 Task: Add Description DS0042 to Card Card0042 in Board Board0041 in Workspace Development in Trello
Action: Mouse moved to (641, 31)
Screenshot: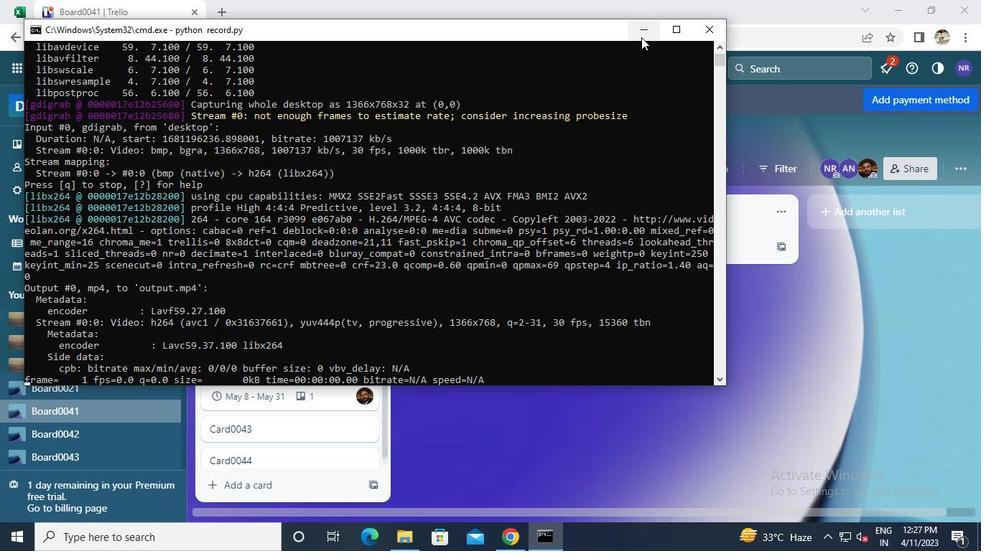 
Action: Mouse pressed left at (641, 31)
Screenshot: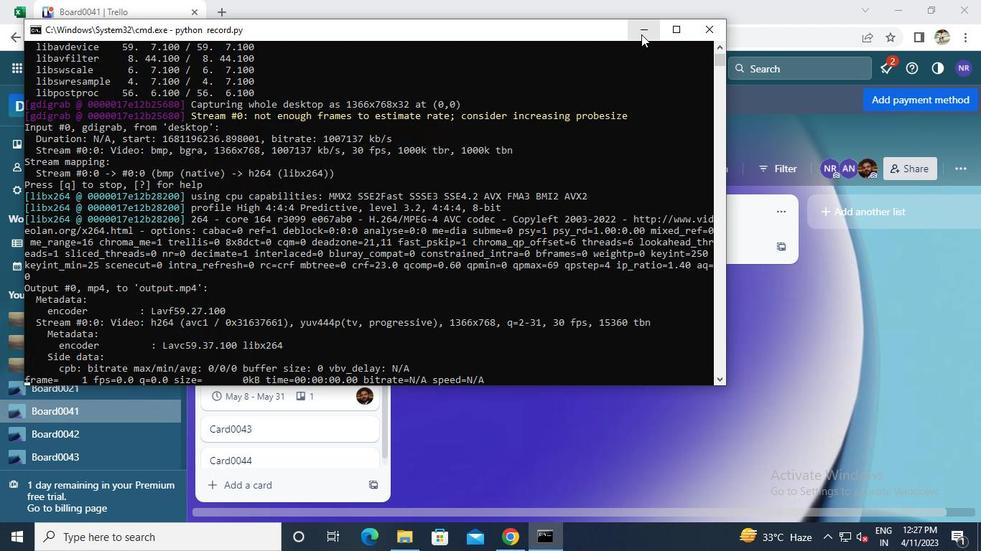 
Action: Mouse moved to (298, 368)
Screenshot: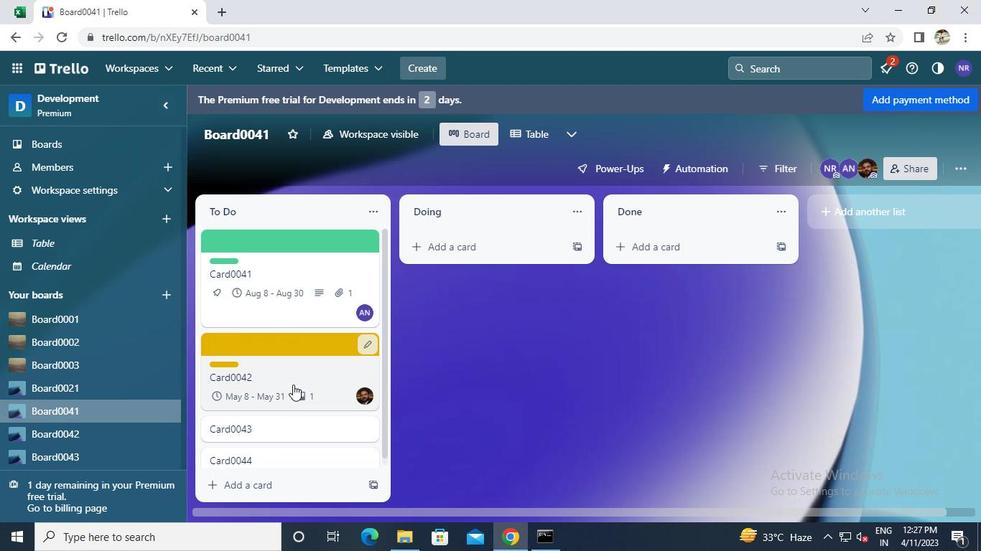 
Action: Mouse pressed left at (298, 368)
Screenshot: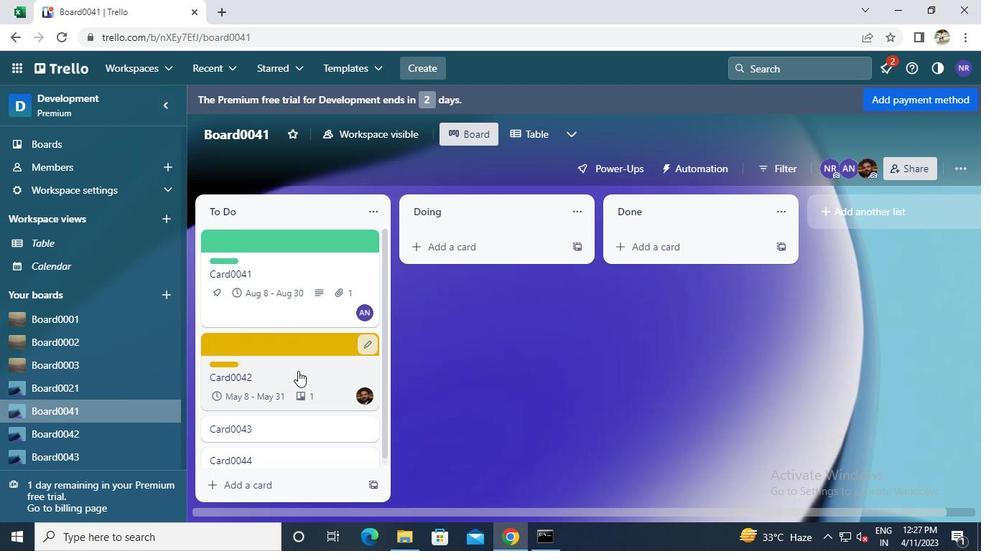 
Action: Mouse moved to (304, 401)
Screenshot: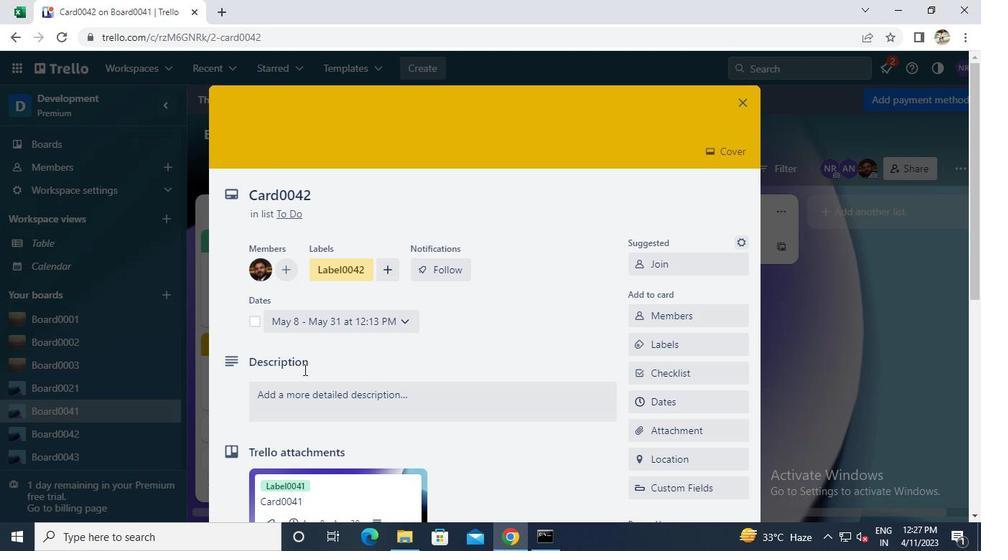 
Action: Mouse pressed left at (304, 401)
Screenshot: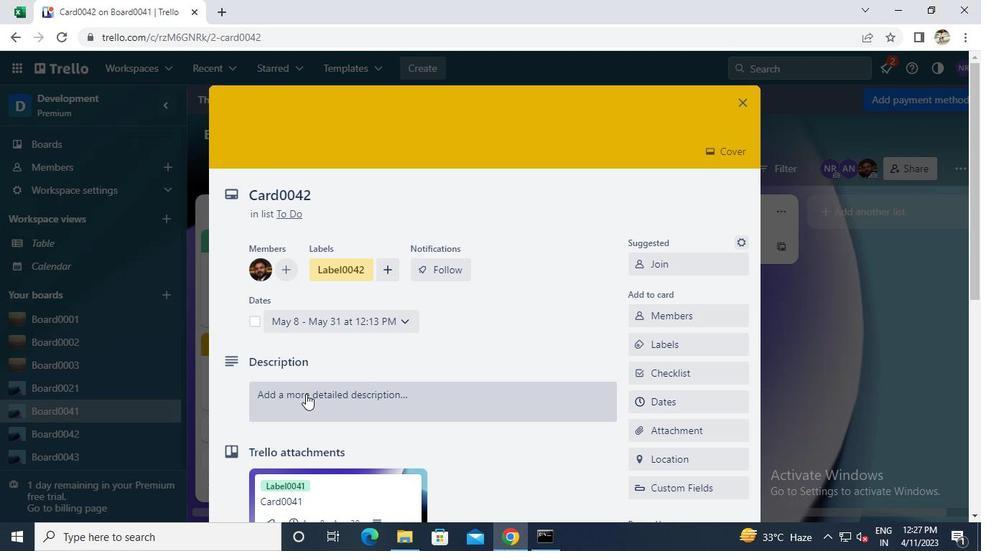 
Action: Keyboard Key.caps_lock
Screenshot: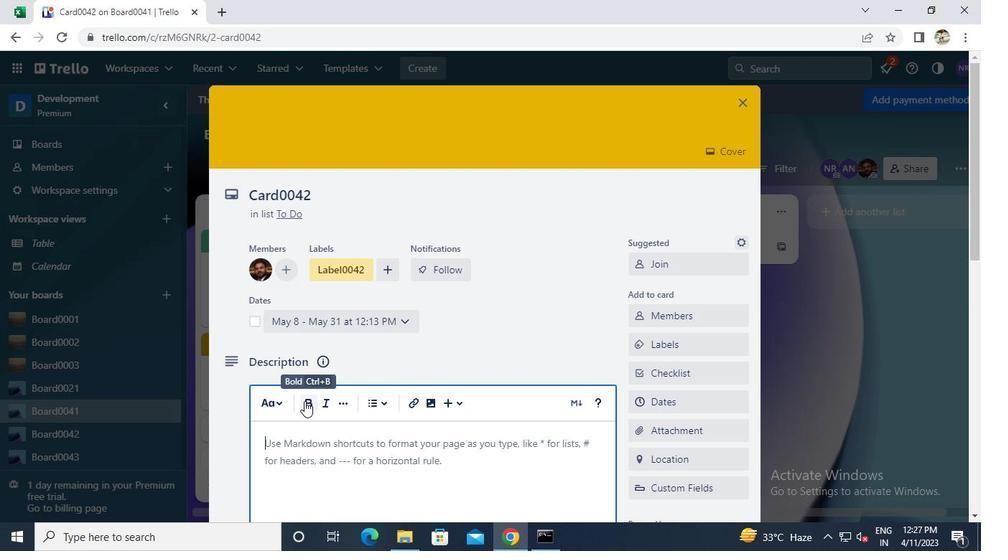 
Action: Keyboard d
Screenshot: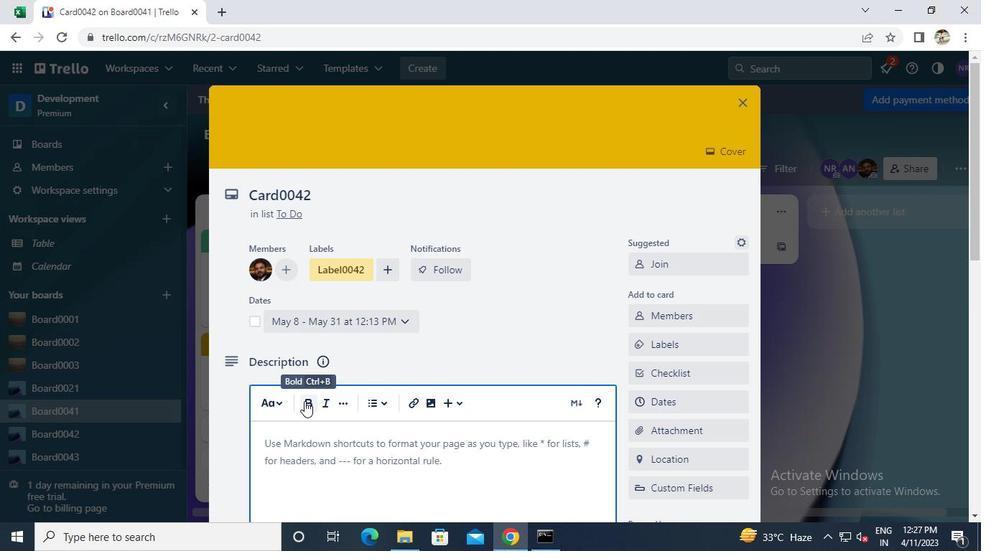 
Action: Keyboard s
Screenshot: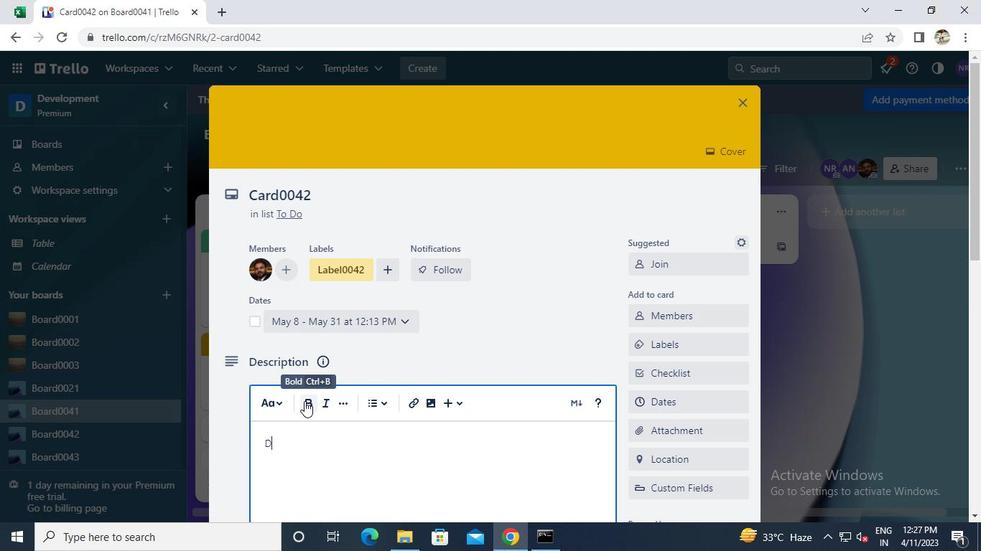 
Action: Keyboard Key.caps_lock
Screenshot: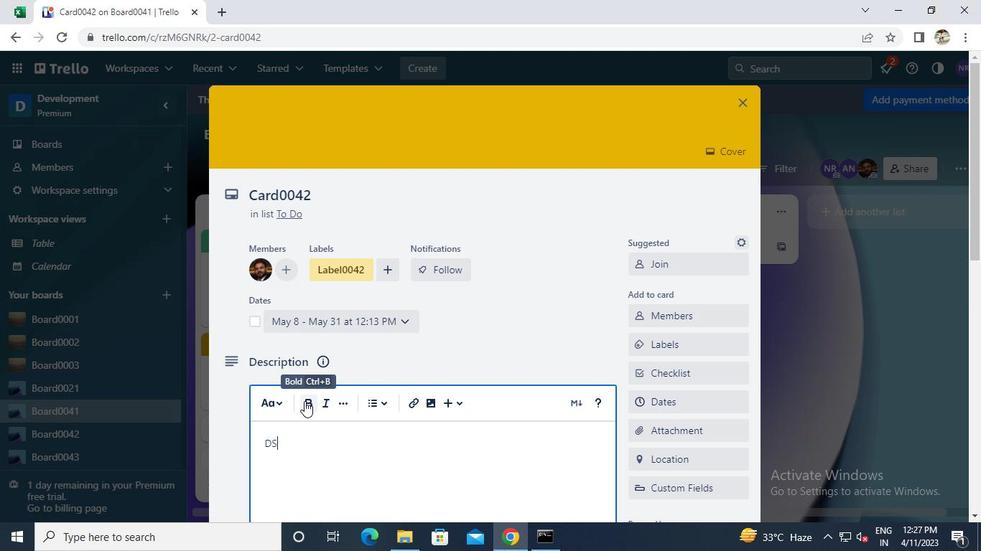 
Action: Keyboard 0
Screenshot: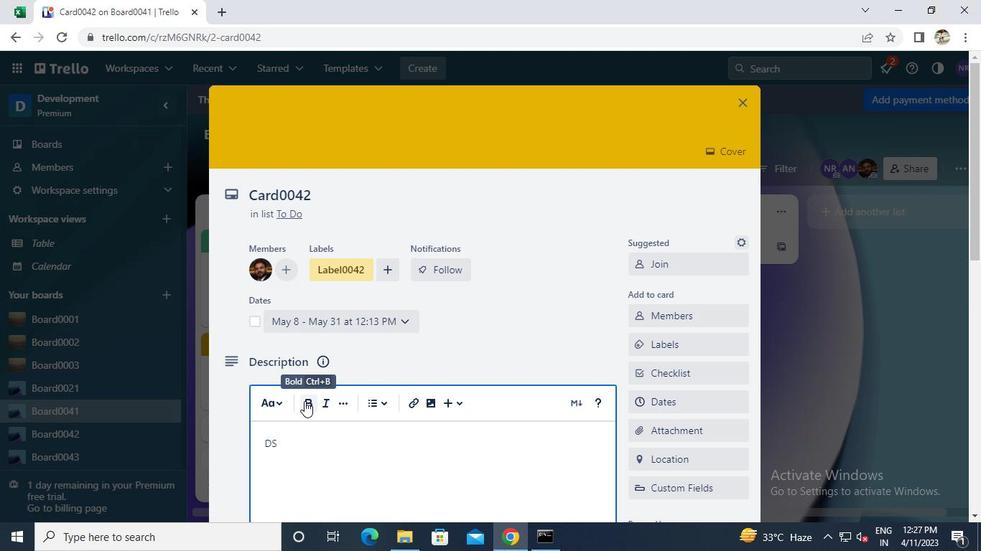 
Action: Keyboard 0
Screenshot: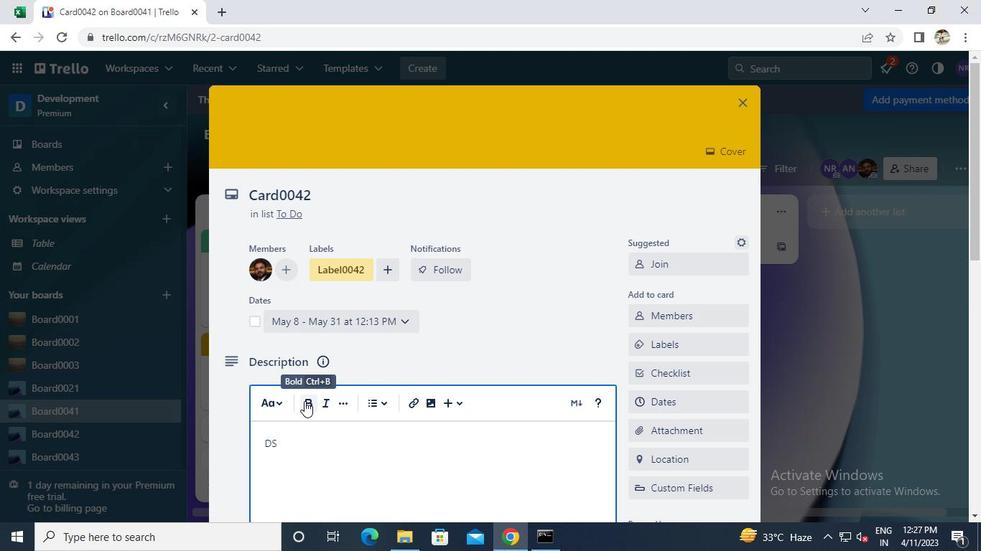 
Action: Keyboard 4
Screenshot: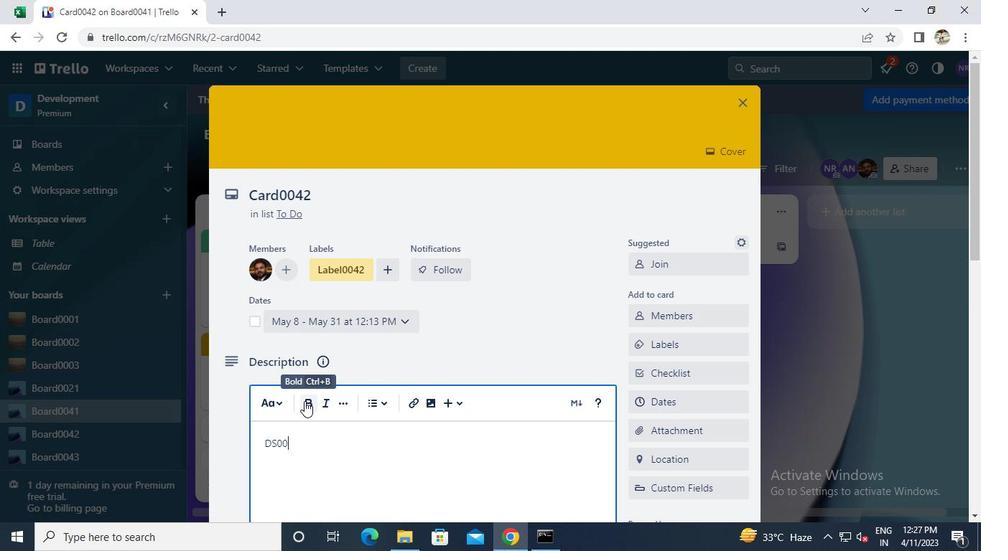 
Action: Keyboard 2
Screenshot: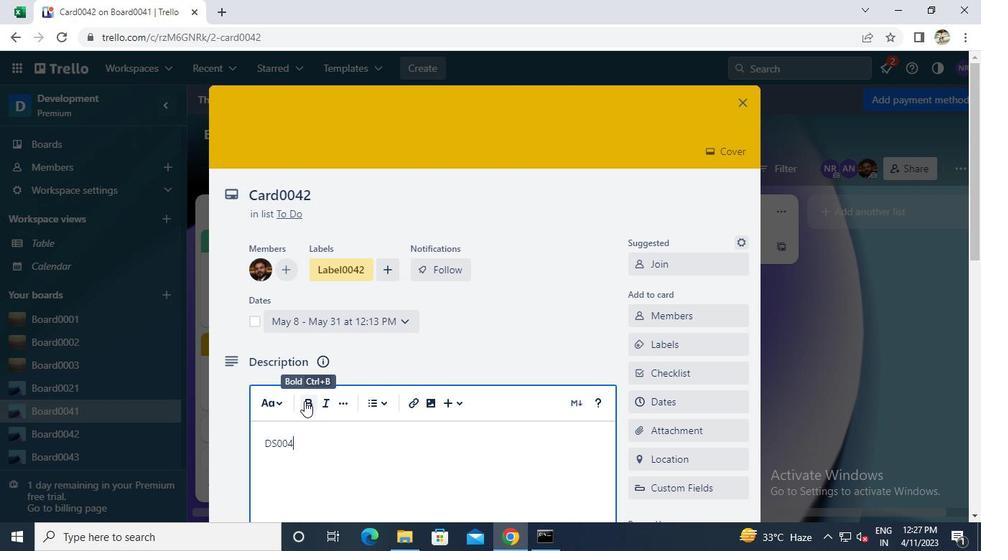 
Action: Mouse moved to (259, 314)
Screenshot: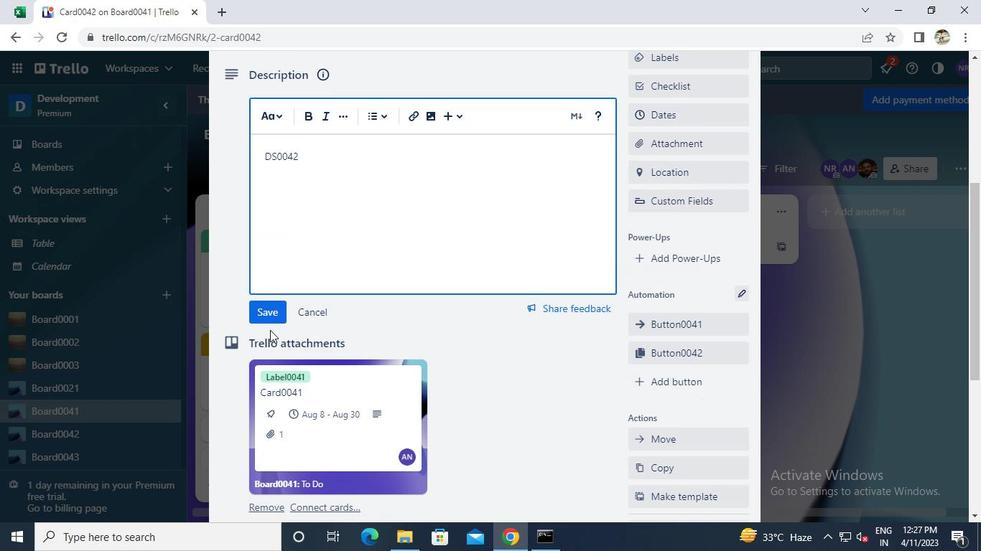 
Action: Mouse pressed left at (259, 314)
Screenshot: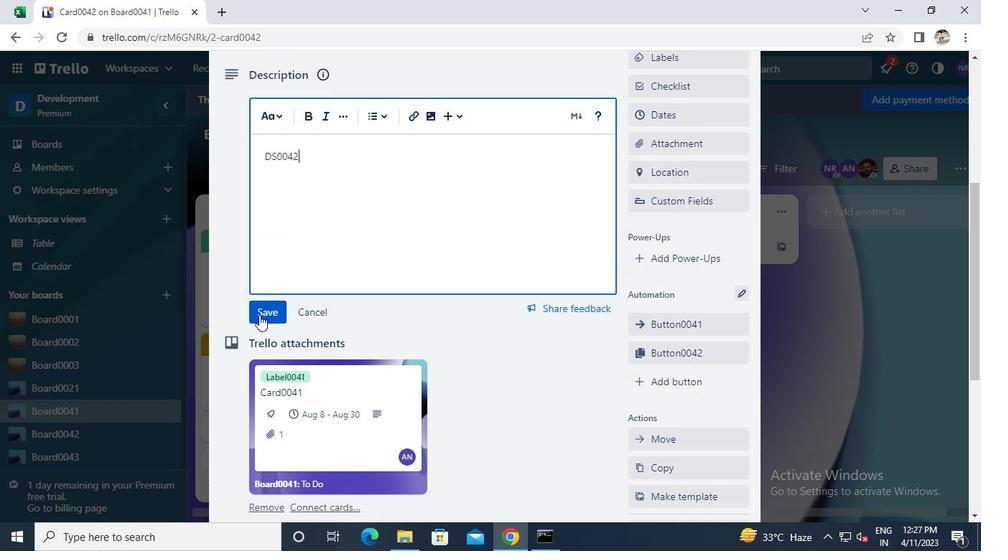 
Action: Mouse moved to (537, 542)
Screenshot: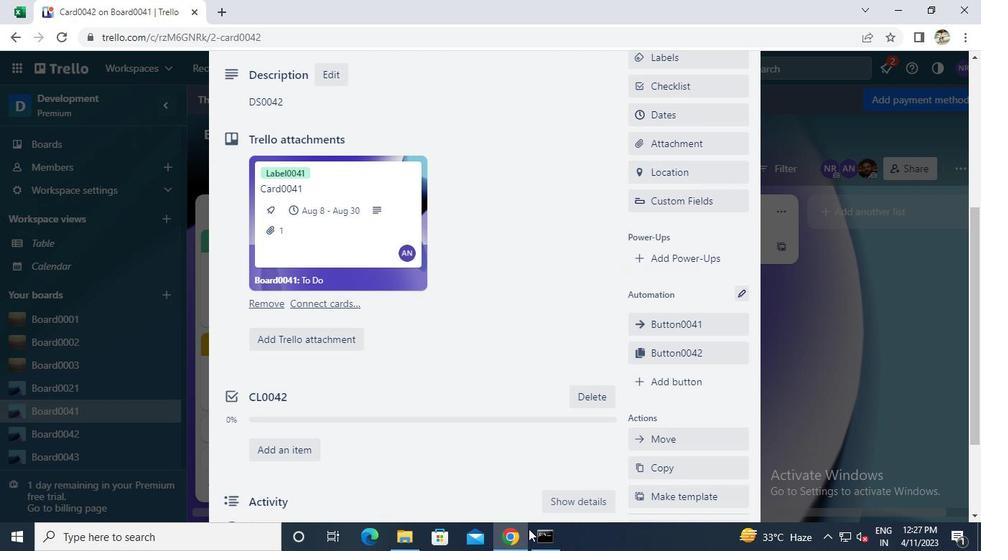 
Action: Mouse pressed left at (537, 542)
Screenshot: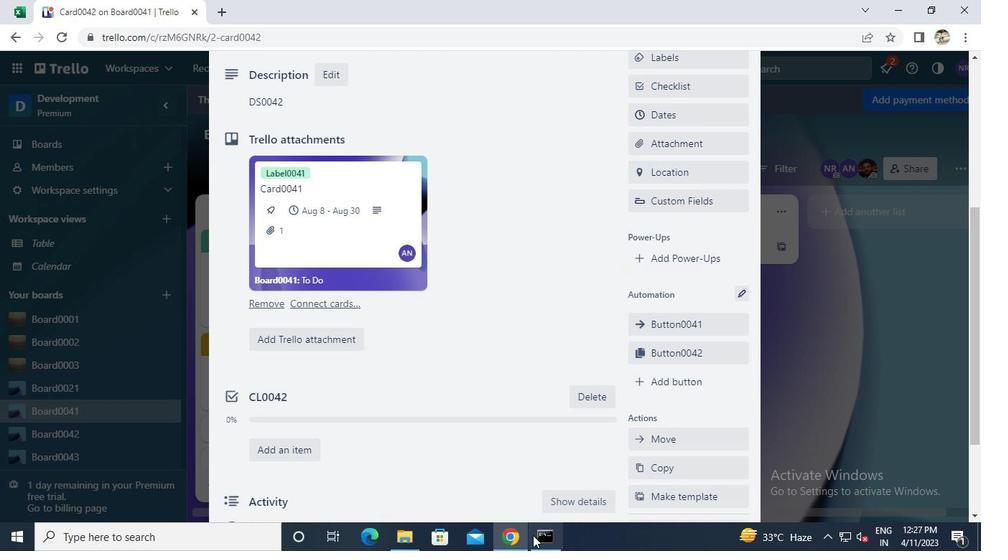 
Action: Mouse moved to (704, 32)
Screenshot: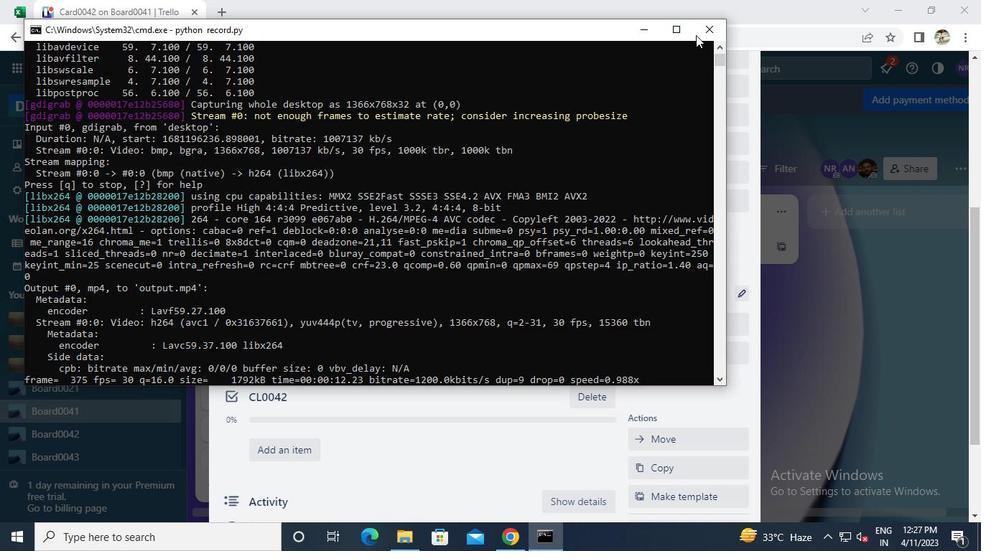 
Action: Mouse pressed left at (704, 32)
Screenshot: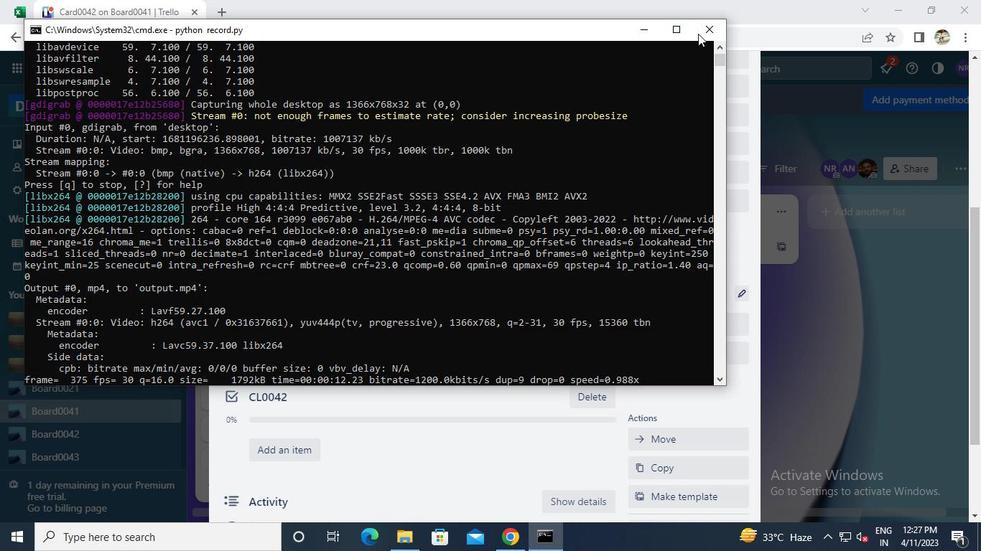
